 Task: In the  document flowchart.rtf. Below name insert the link: 'www.facebook.com' Insert Dropdown below the link: Review Status  'Select Approved'Insert Header and write  "NexusTech". Change font style to  Times New Roman
Action: Mouse moved to (351, 356)
Screenshot: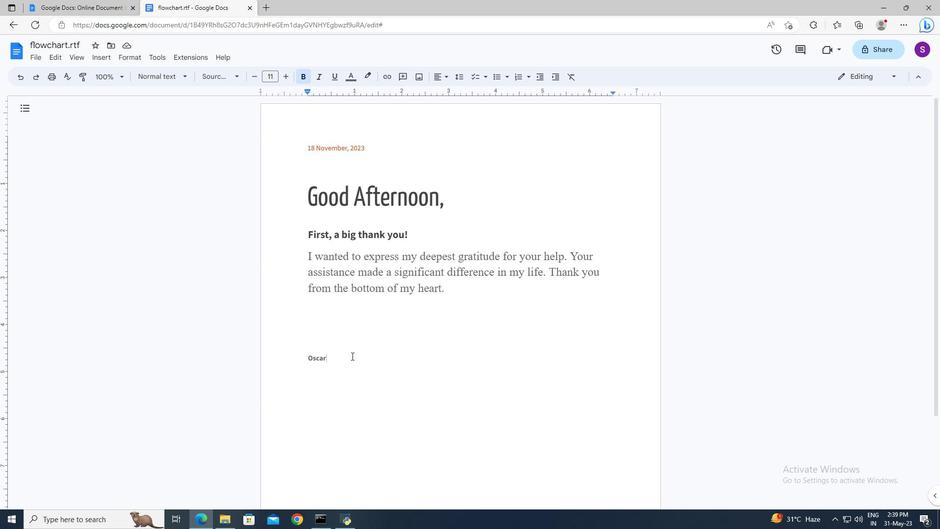 
Action: Mouse pressed left at (351, 356)
Screenshot: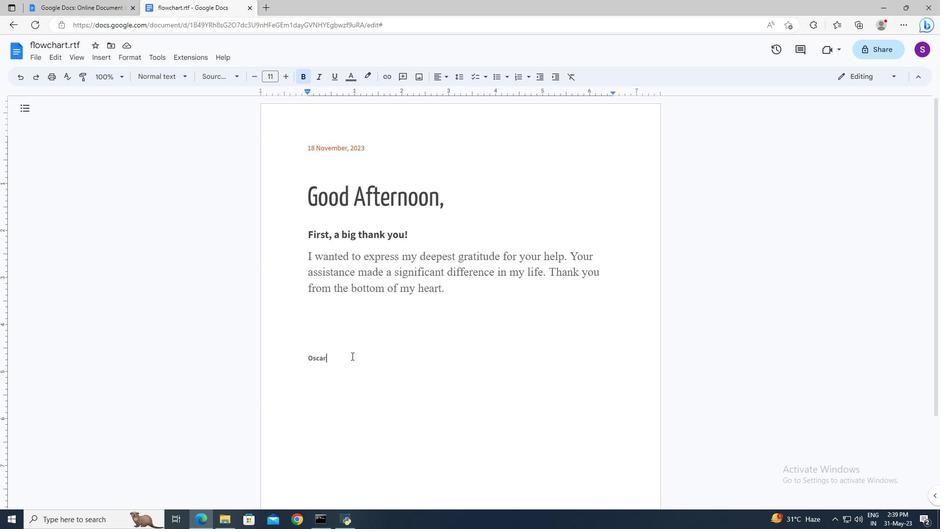 
Action: Key pressed <Key.enter>
Screenshot: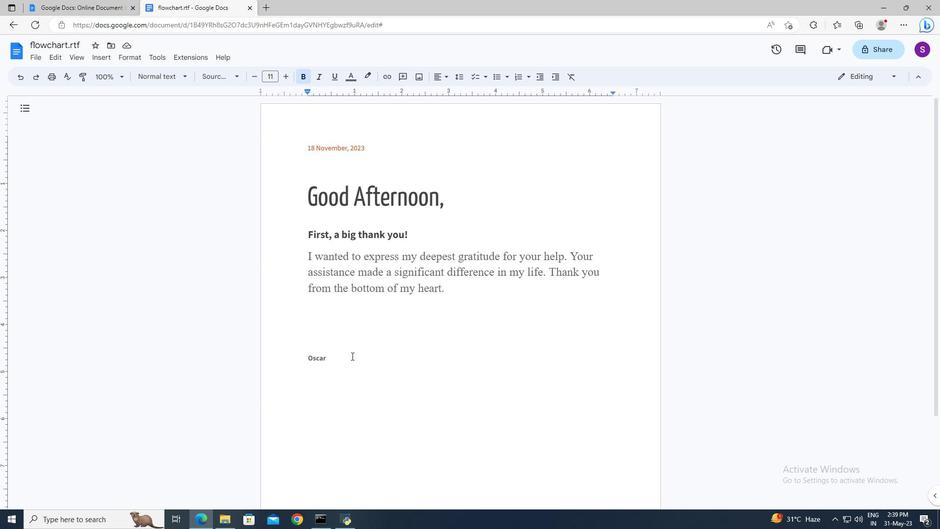 
Action: Mouse moved to (114, 60)
Screenshot: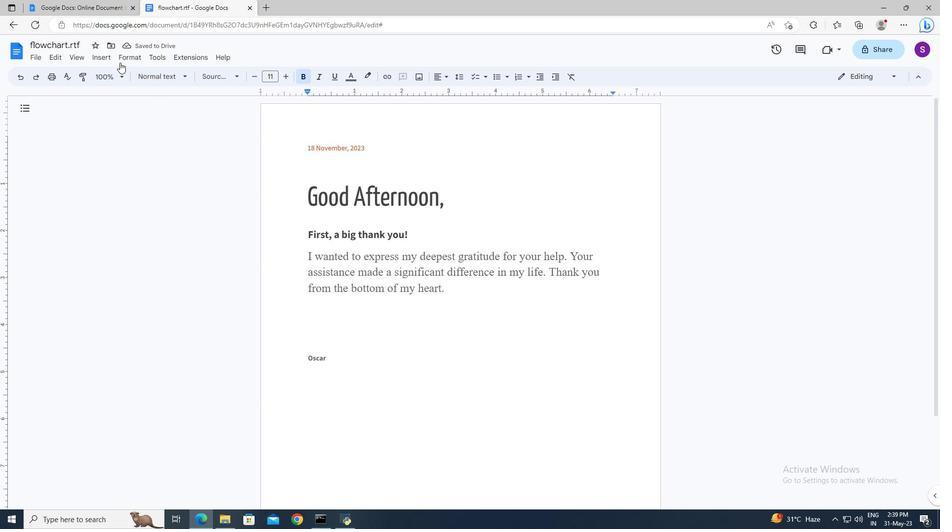 
Action: Mouse pressed left at (114, 60)
Screenshot: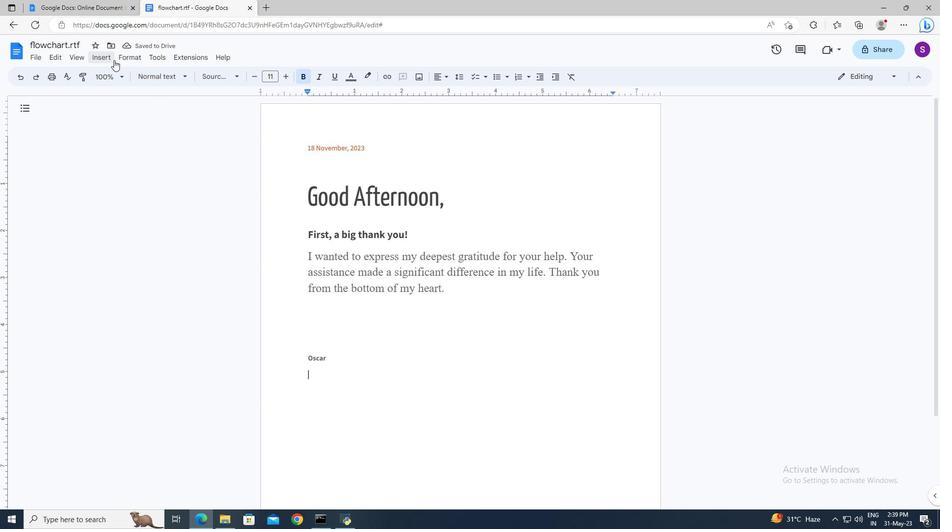 
Action: Mouse moved to (142, 354)
Screenshot: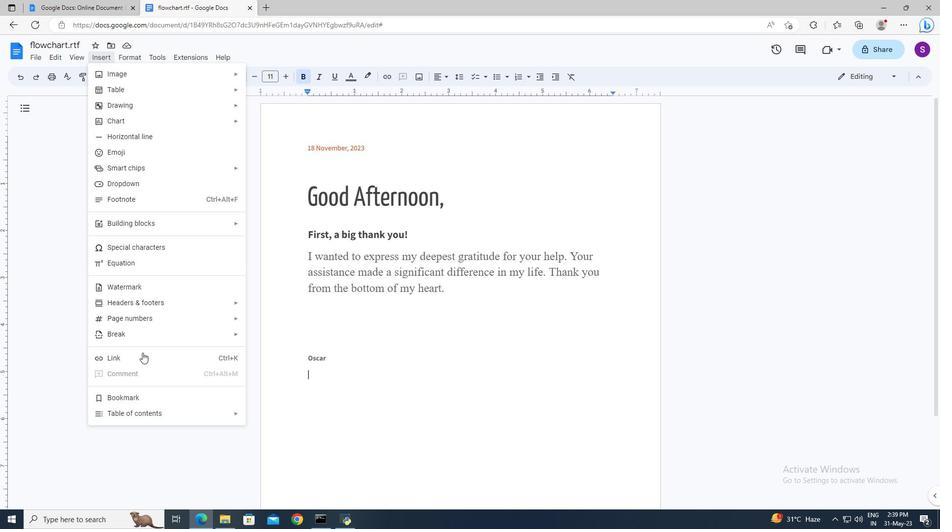 
Action: Mouse pressed left at (142, 354)
Screenshot: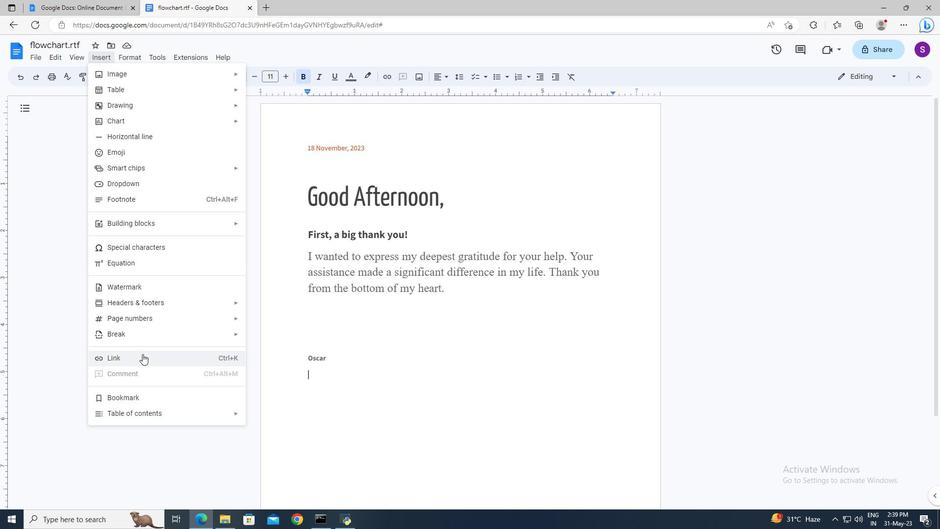 
Action: Mouse moved to (339, 217)
Screenshot: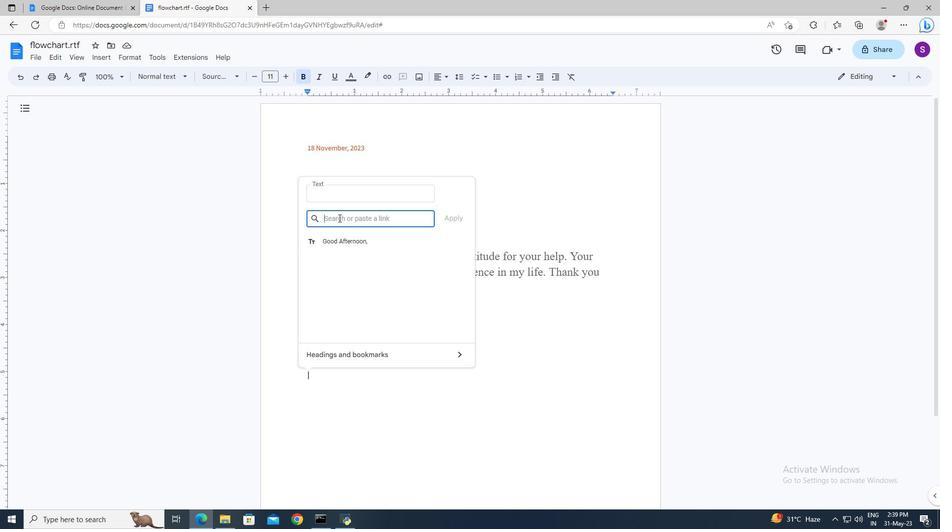 
Action: Mouse pressed left at (339, 217)
Screenshot: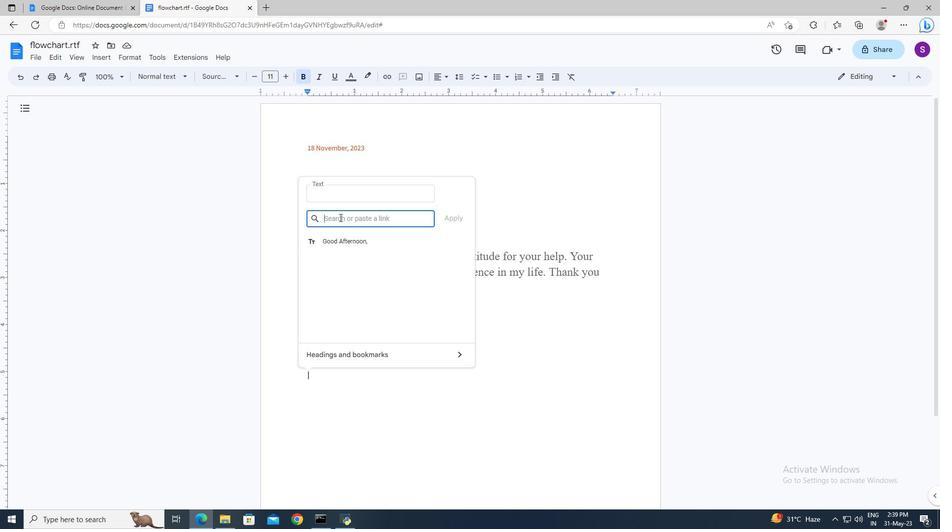
Action: Mouse moved to (338, 216)
Screenshot: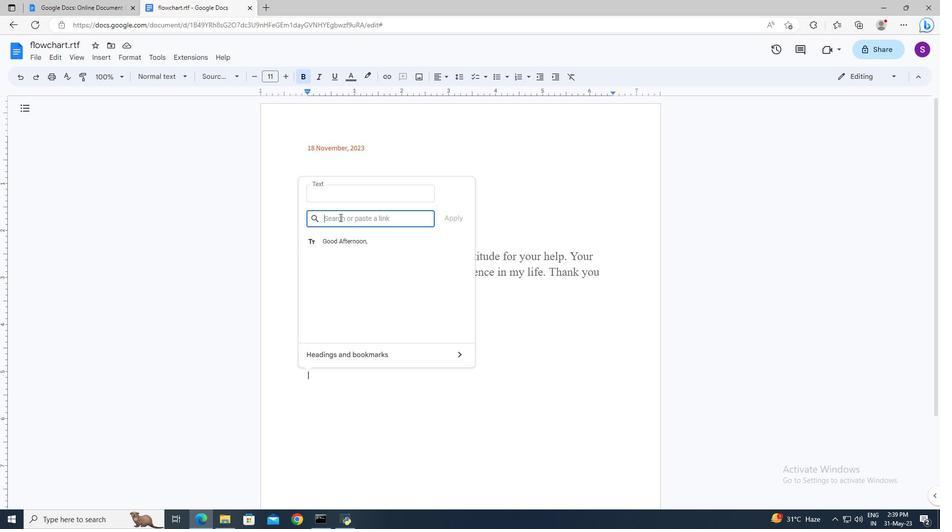 
Action: Key pressed www.fac
Screenshot: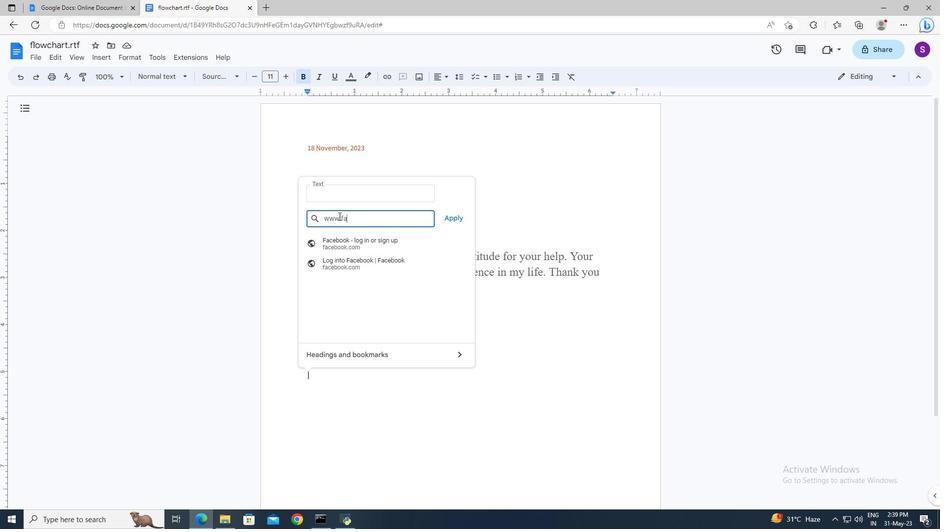 
Action: Mouse moved to (338, 216)
Screenshot: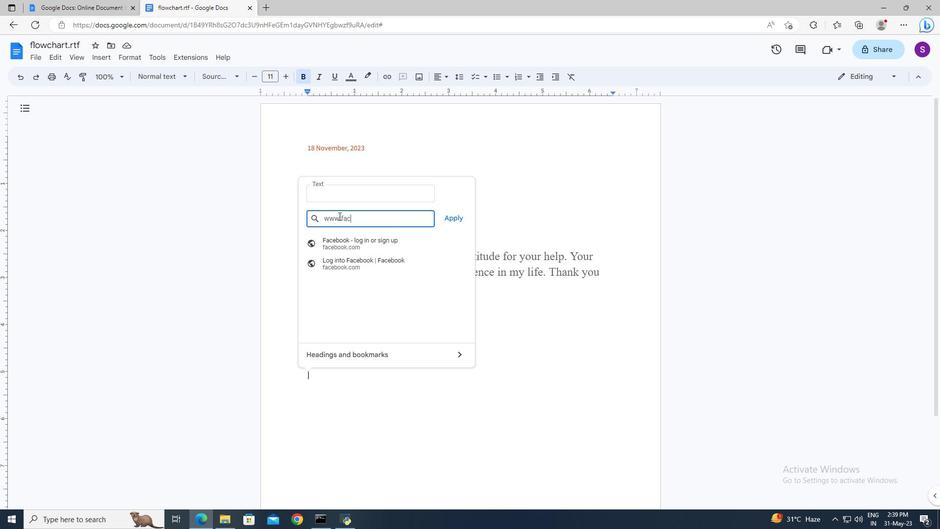 
Action: Key pressed ebook.com<Key.enter><Key.enter>
Screenshot: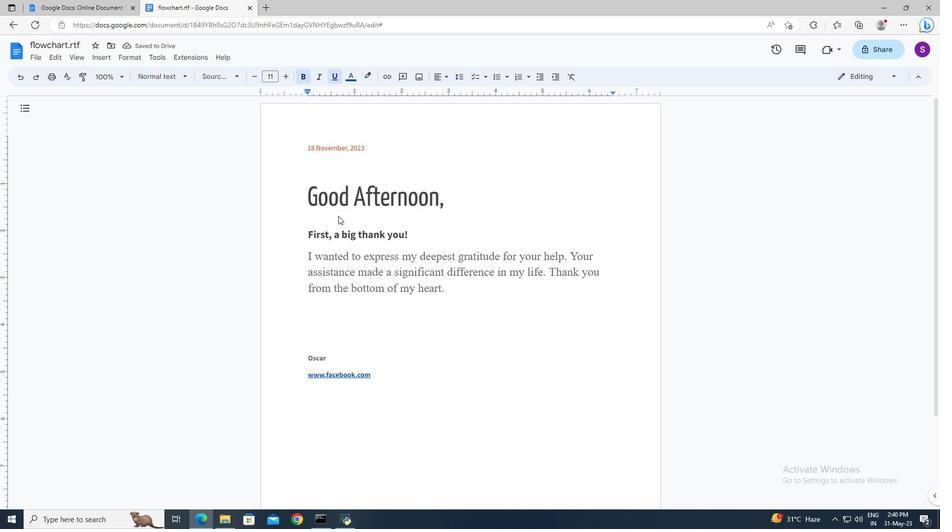 
Action: Mouse moved to (112, 55)
Screenshot: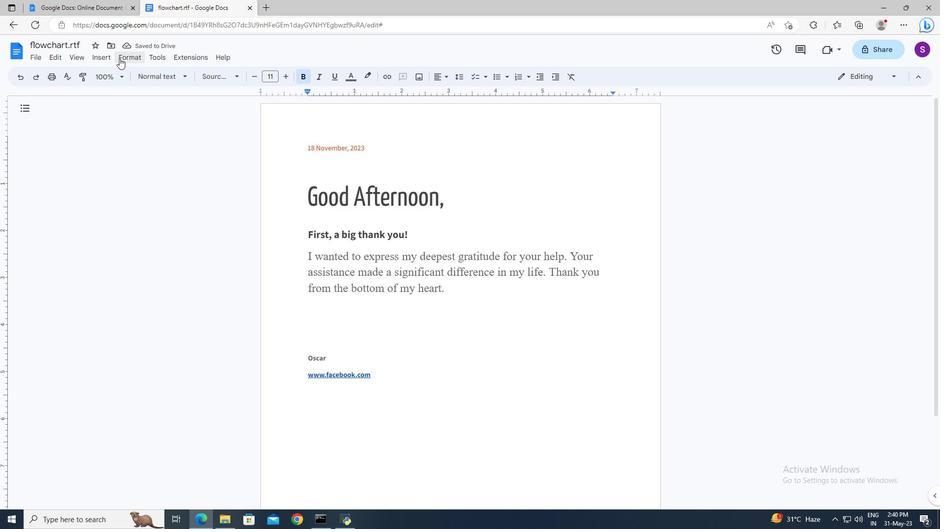 
Action: Mouse pressed left at (112, 55)
Screenshot: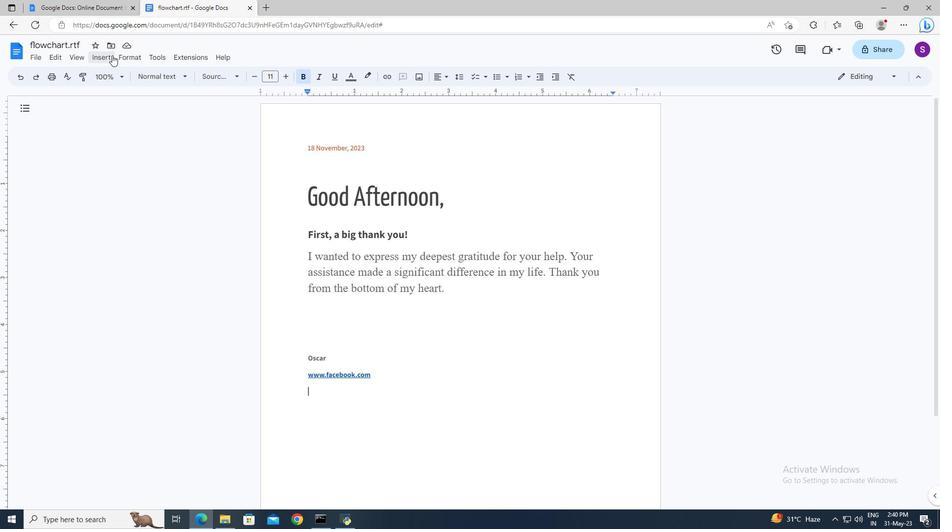 
Action: Mouse moved to (131, 180)
Screenshot: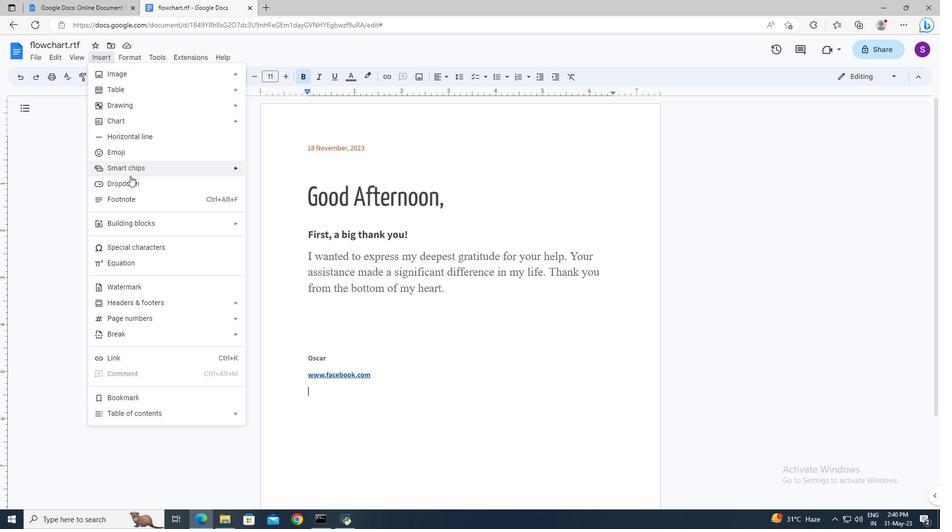 
Action: Mouse pressed left at (131, 180)
Screenshot: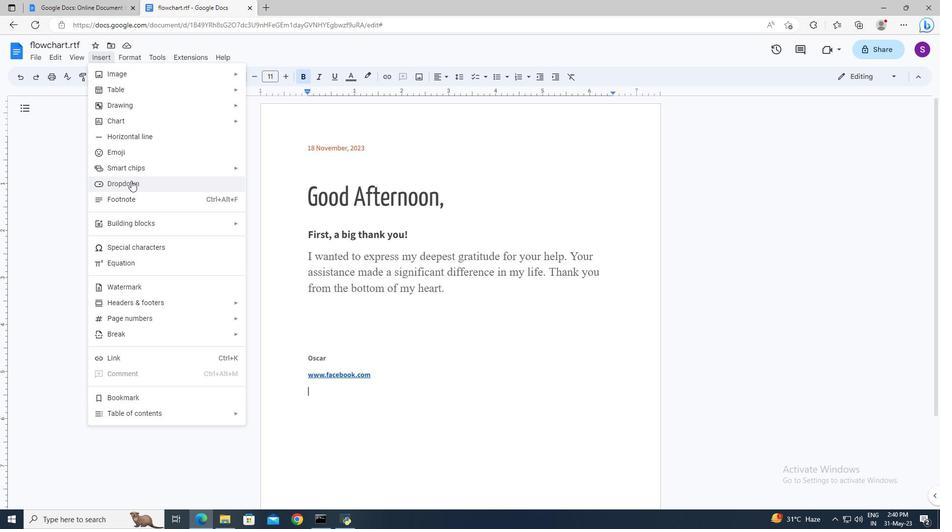 
Action: Mouse moved to (379, 479)
Screenshot: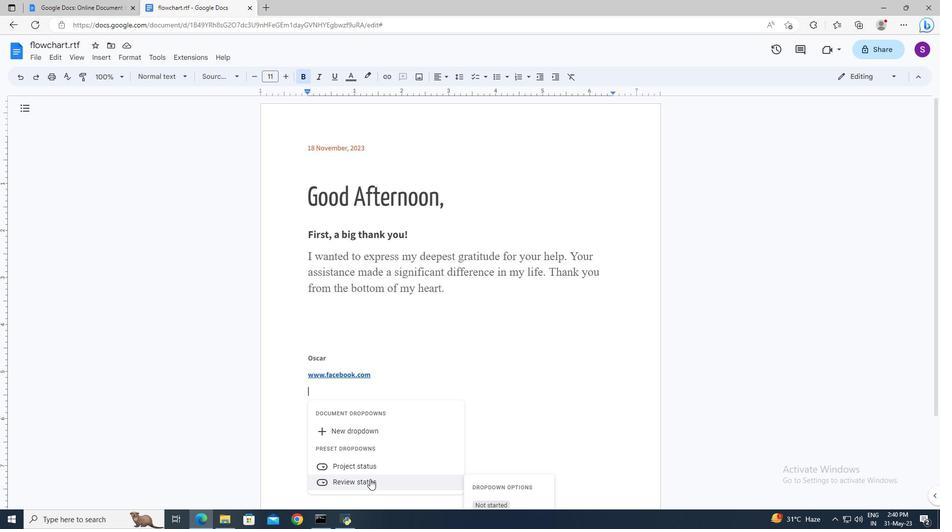 
Action: Mouse scrolled (379, 478) with delta (0, 0)
Screenshot: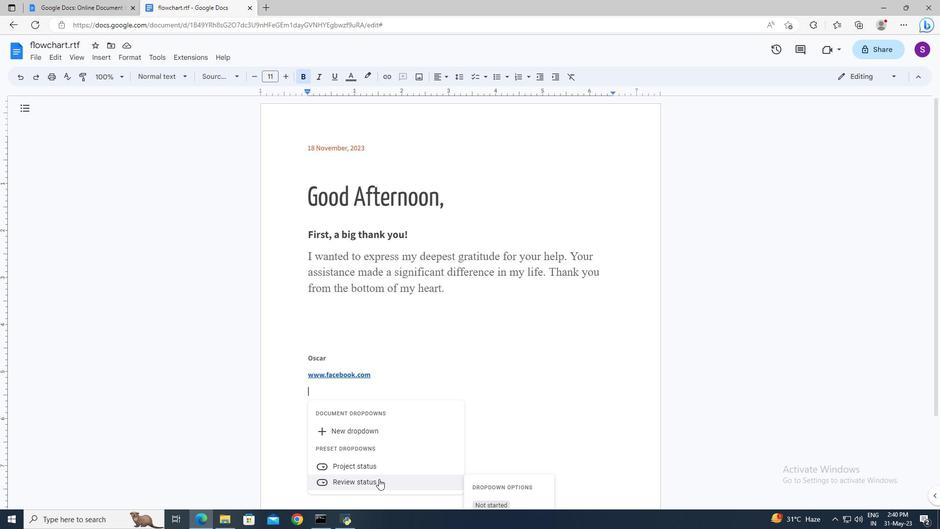 
Action: Mouse moved to (482, 491)
Screenshot: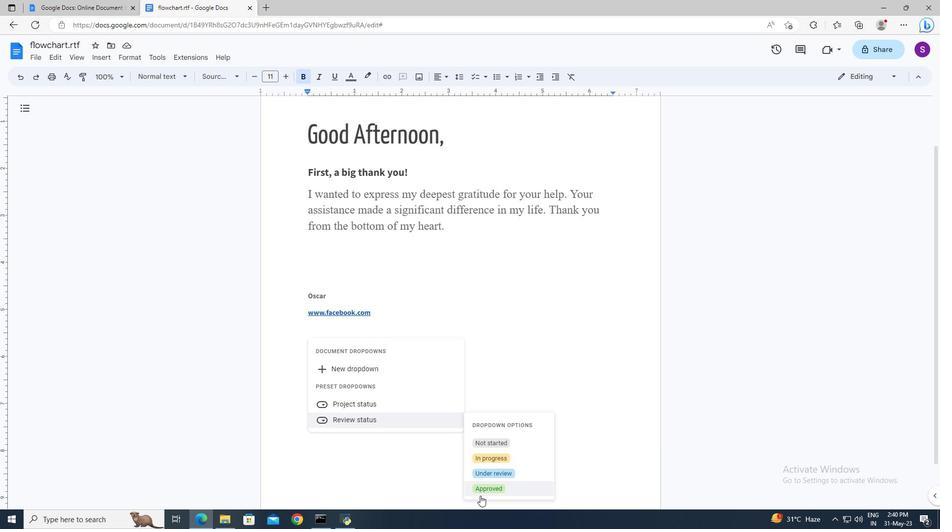 
Action: Mouse pressed left at (482, 491)
Screenshot: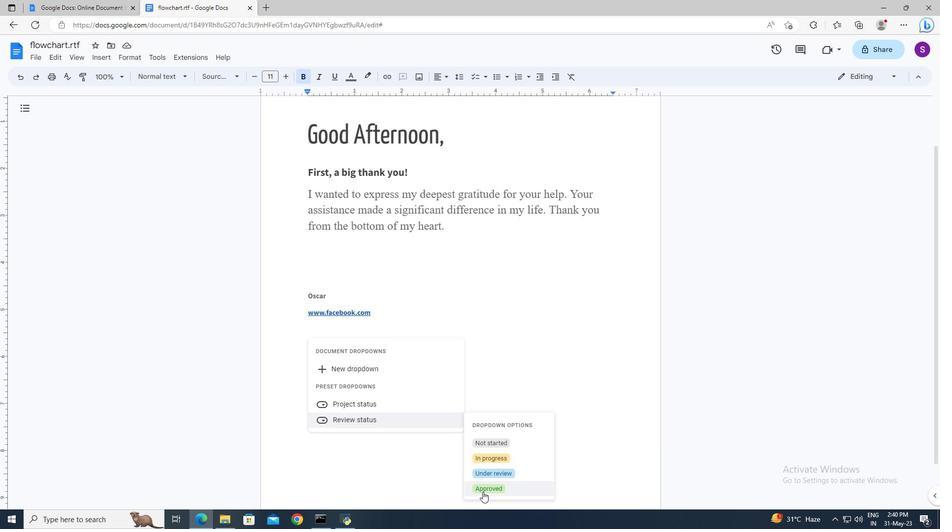 
Action: Mouse moved to (466, 390)
Screenshot: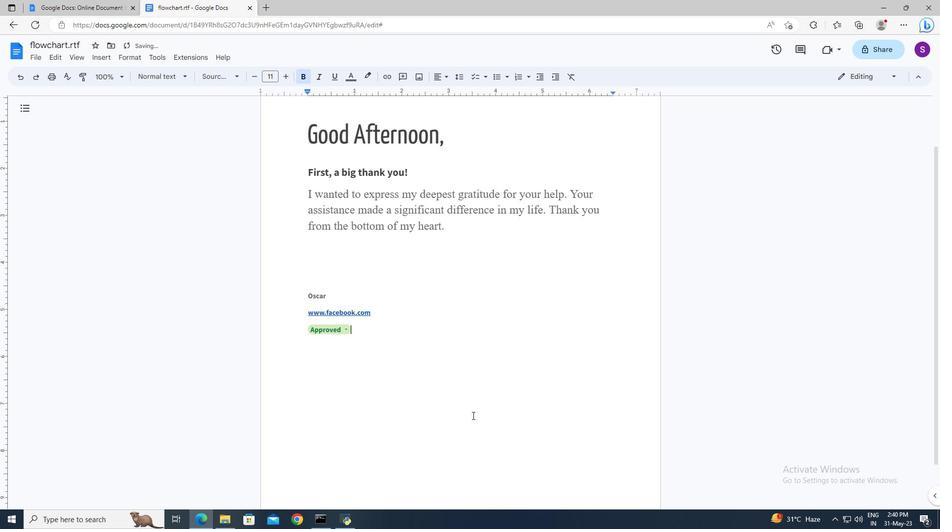 
Action: Mouse scrolled (466, 390) with delta (0, 0)
Screenshot: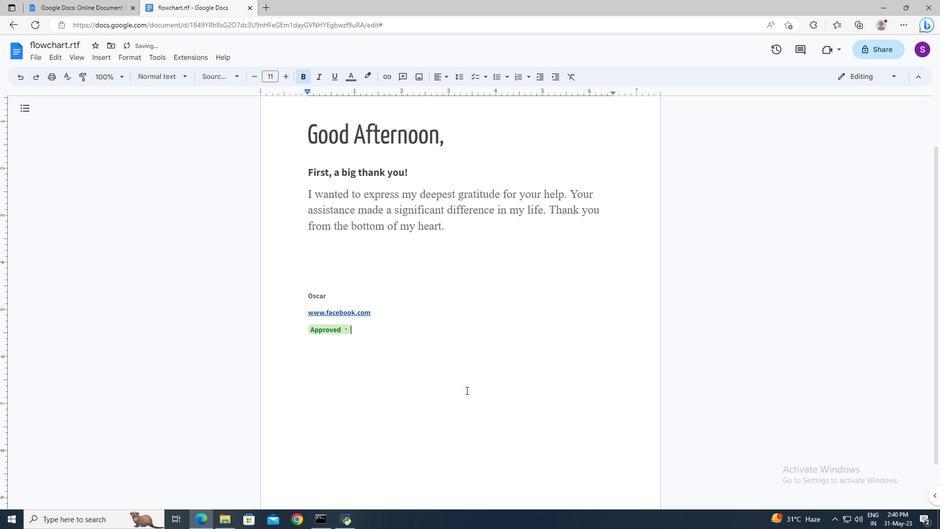 
Action: Mouse scrolled (466, 390) with delta (0, 0)
Screenshot: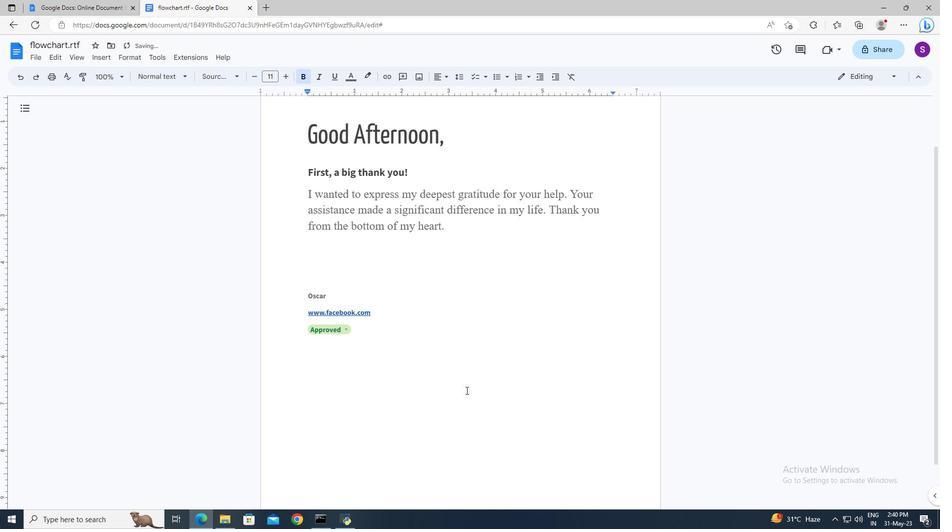 
Action: Mouse moved to (112, 54)
Screenshot: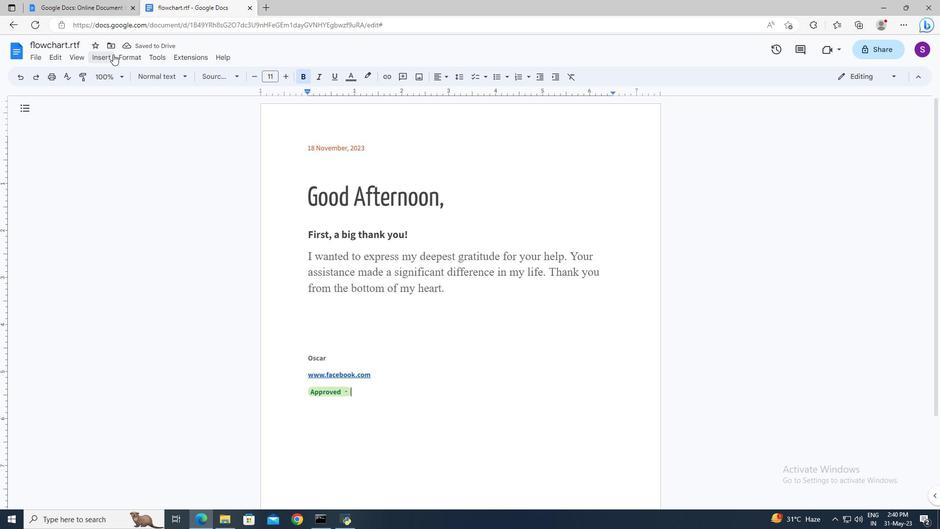 
Action: Mouse pressed left at (112, 54)
Screenshot: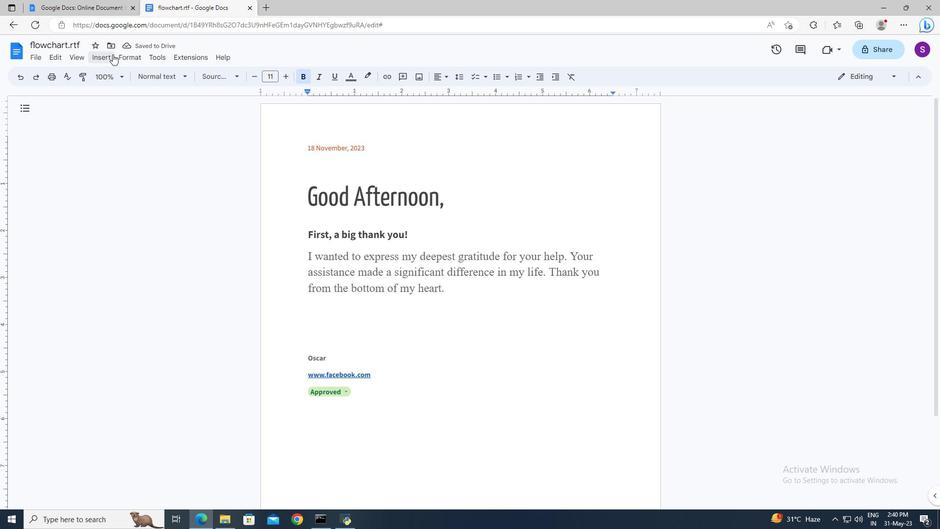 
Action: Mouse moved to (263, 308)
Screenshot: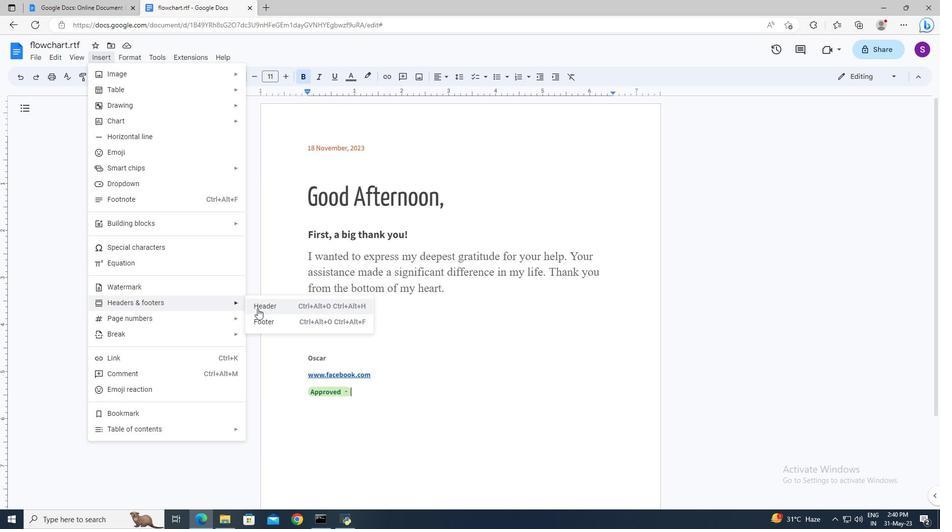 
Action: Mouse pressed left at (263, 308)
Screenshot: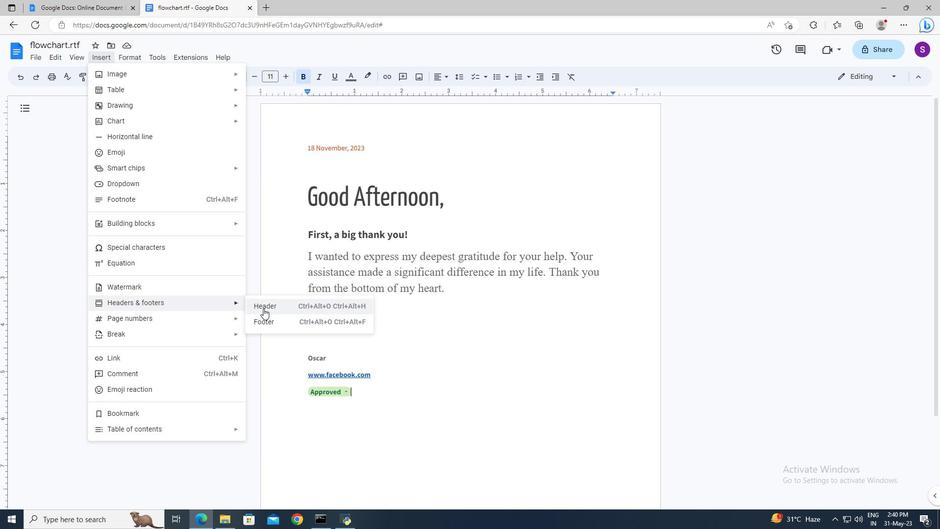 
Action: Mouse moved to (260, 307)
Screenshot: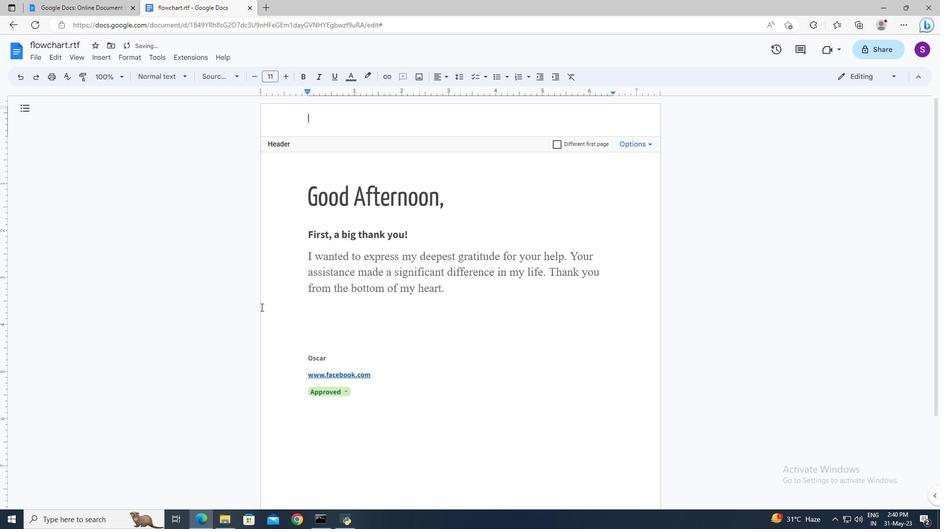 
Action: Key pressed <Key.shift>Nexus<Key.shift>Tech
Screenshot: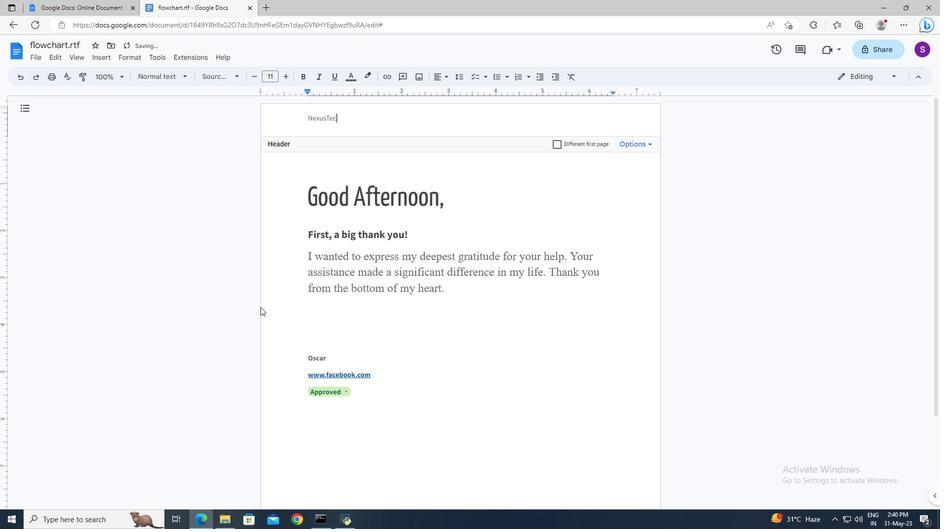 
Action: Mouse moved to (307, 116)
Screenshot: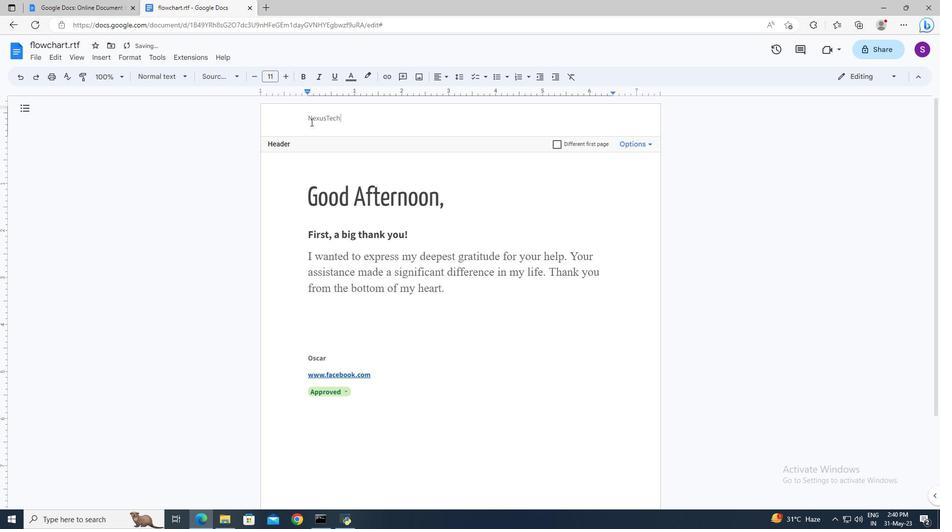 
Action: Mouse pressed left at (307, 116)
Screenshot: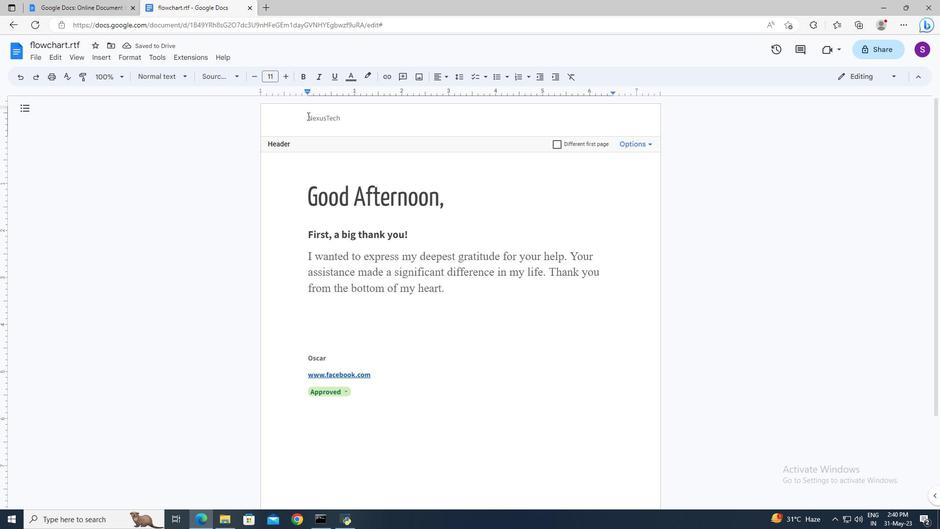 
Action: Key pressed <Key.shift><Key.down>
Screenshot: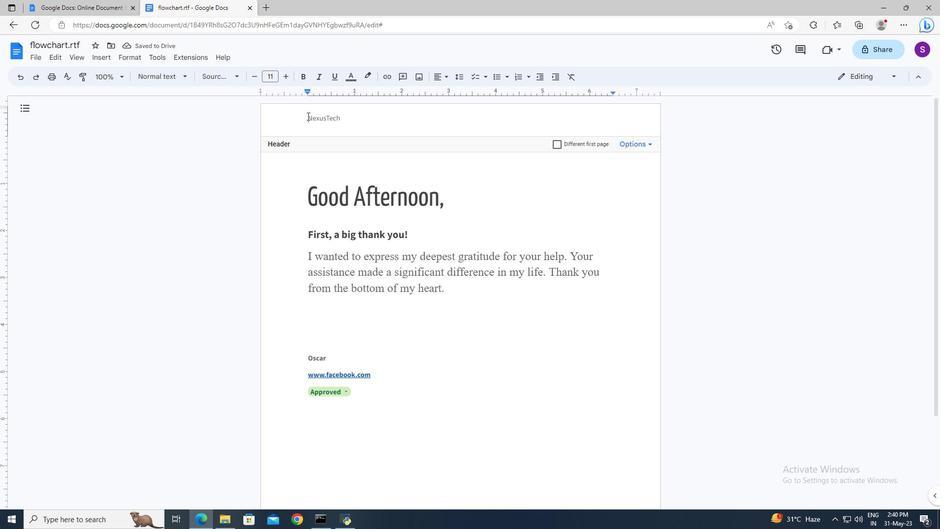 
Action: Mouse moved to (234, 72)
Screenshot: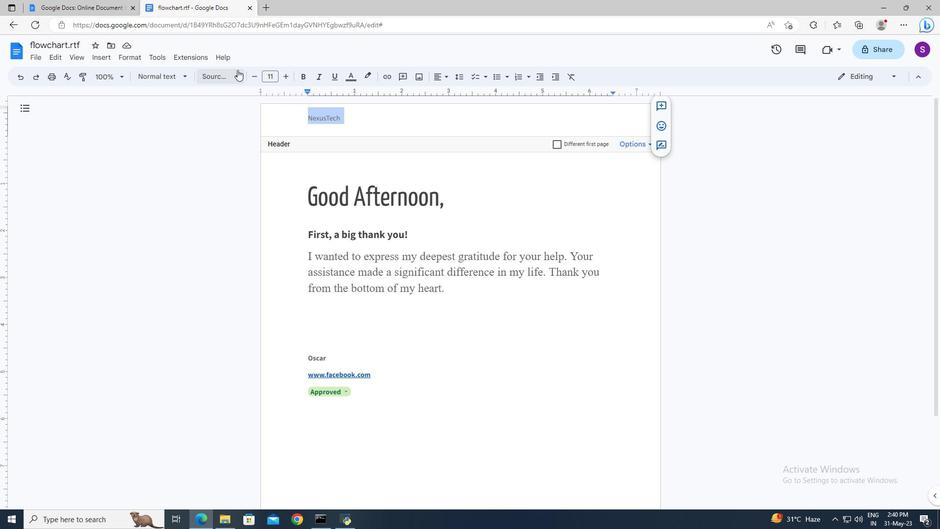 
Action: Mouse pressed left at (234, 72)
Screenshot: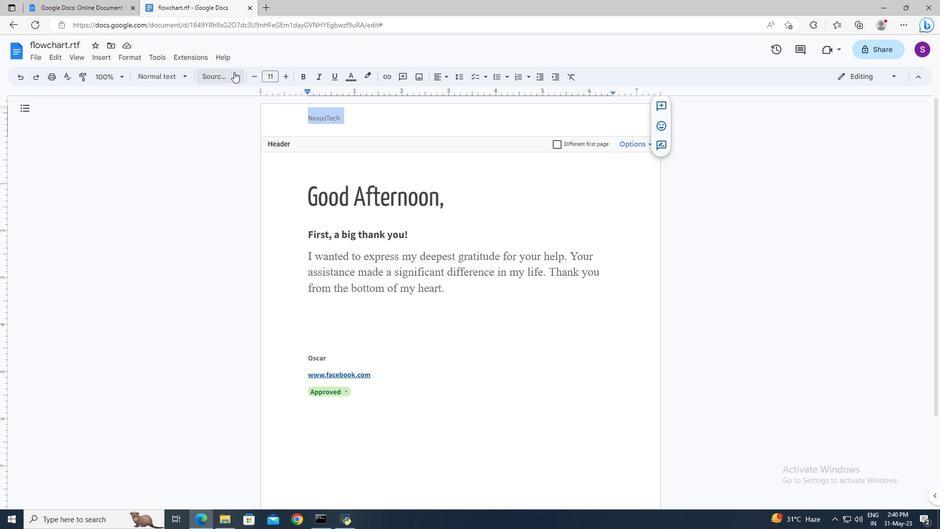 
Action: Mouse moved to (240, 246)
Screenshot: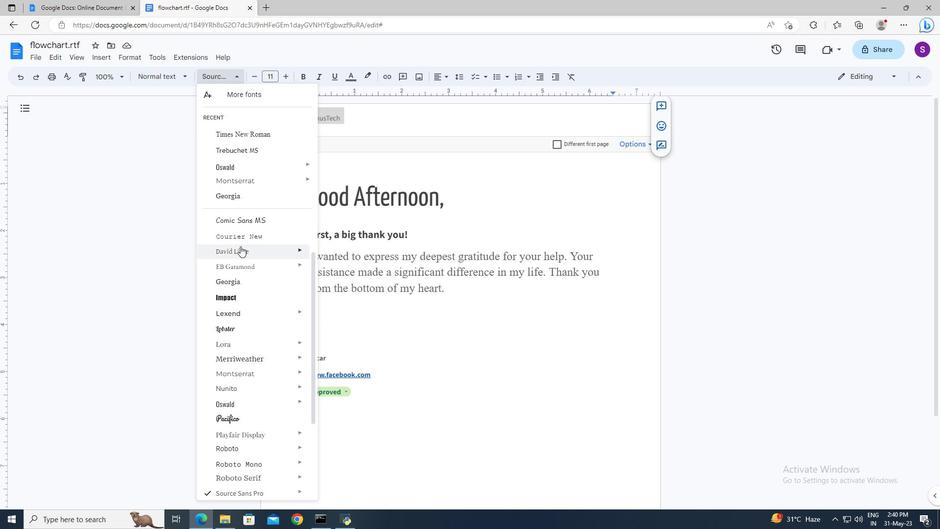 
Action: Mouse scrolled (240, 246) with delta (0, 0)
Screenshot: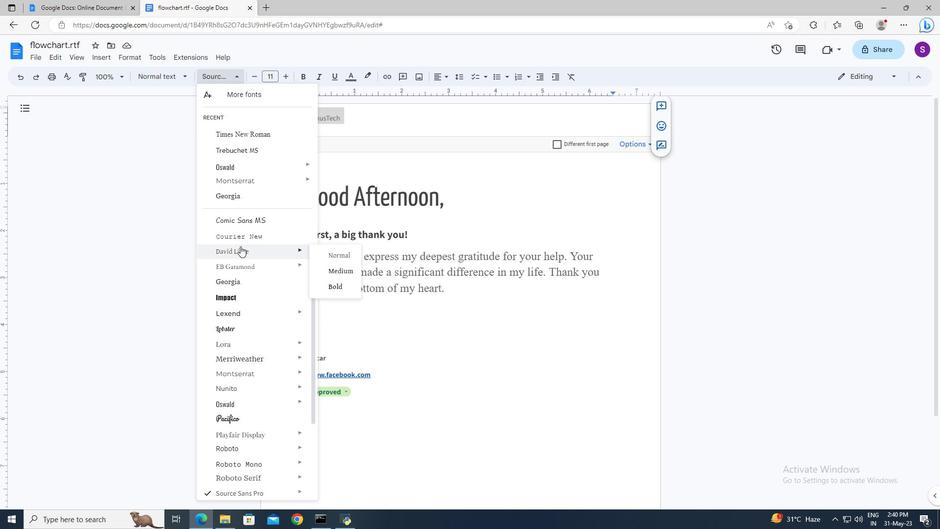 
Action: Mouse scrolled (240, 246) with delta (0, 0)
Screenshot: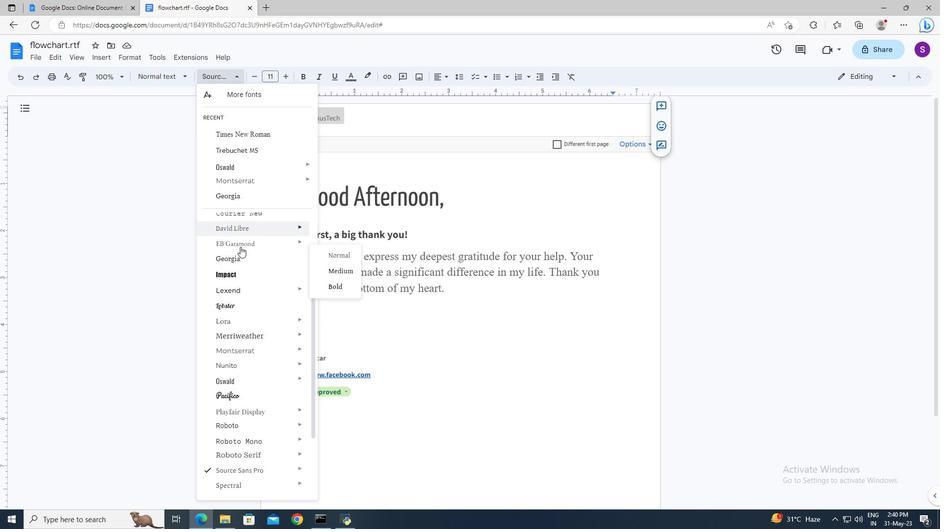 
Action: Mouse scrolled (240, 246) with delta (0, 0)
Screenshot: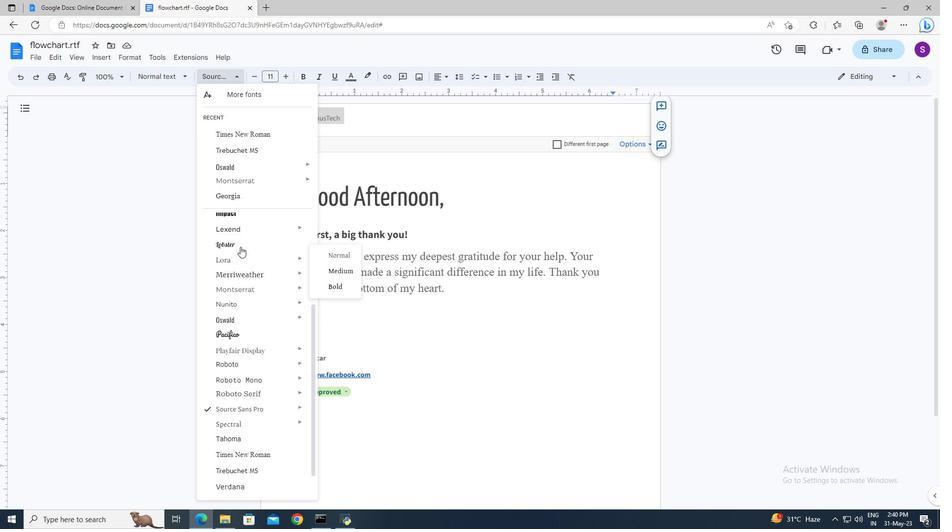 
Action: Mouse moved to (236, 423)
Screenshot: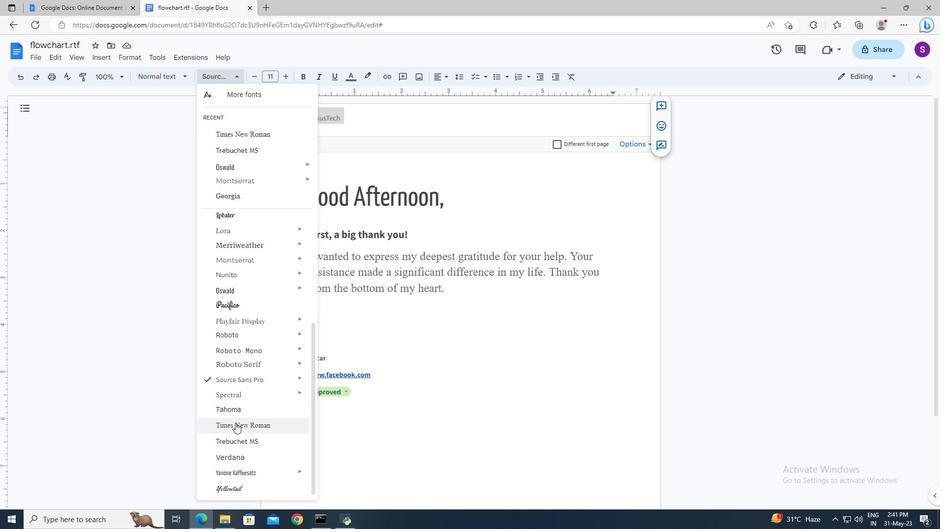 
Action: Mouse pressed left at (236, 423)
Screenshot: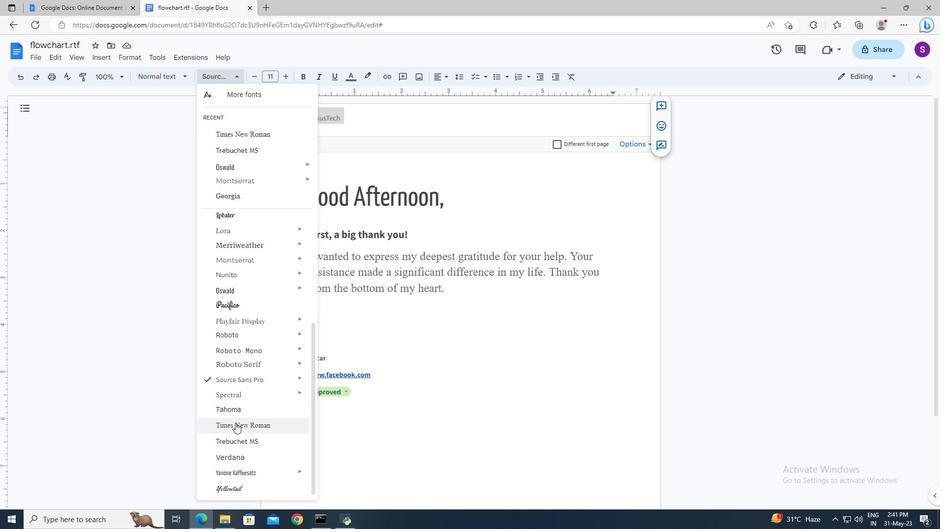 
Action: Mouse moved to (411, 375)
Screenshot: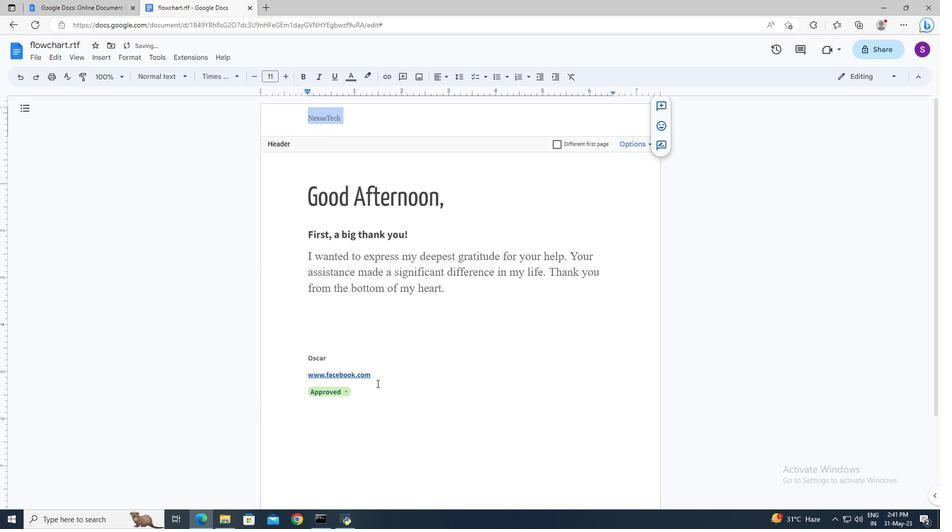 
Action: Mouse pressed left at (411, 375)
Screenshot: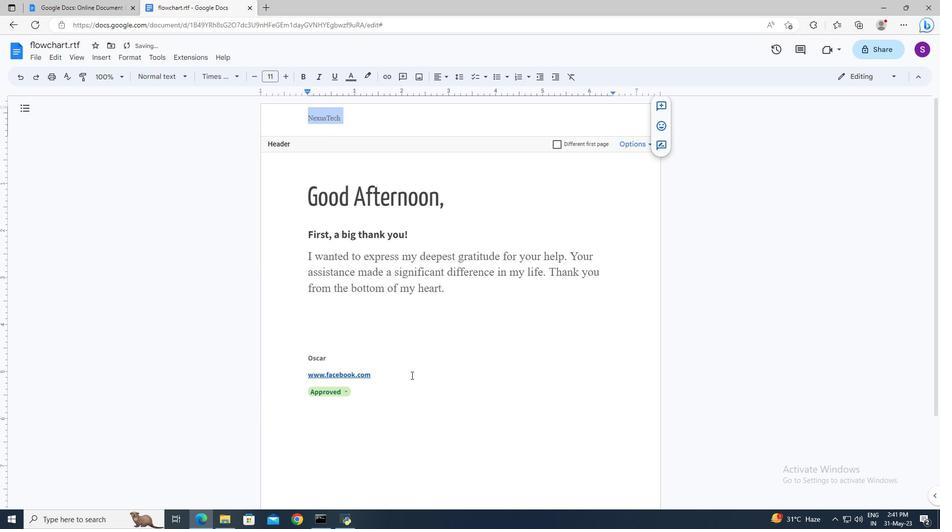 
